 Task: Send the message to the host of Home in West palm Beach, Florida, United States- Hello! I'm interested in your listing for 01/Dec/2023. Is it still available during that time?.
Action: Mouse moved to (859, 155)
Screenshot: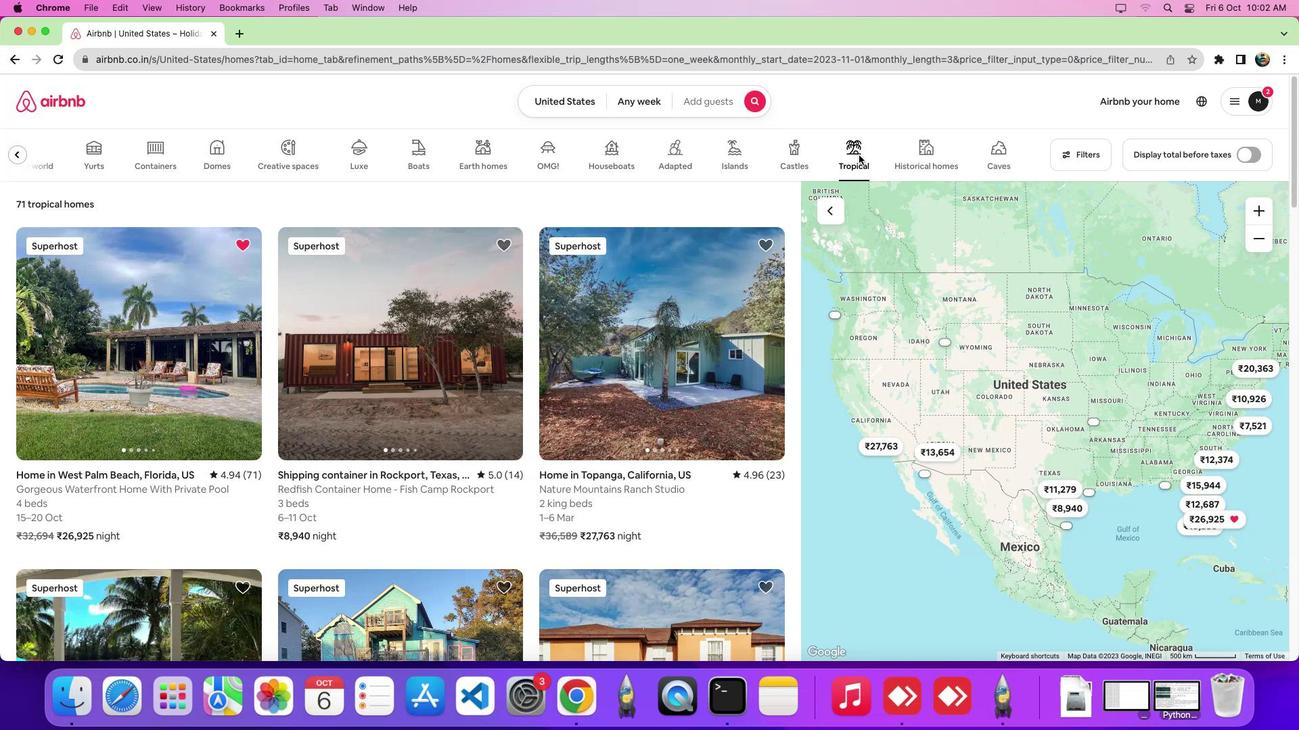 
Action: Mouse pressed left at (859, 155)
Screenshot: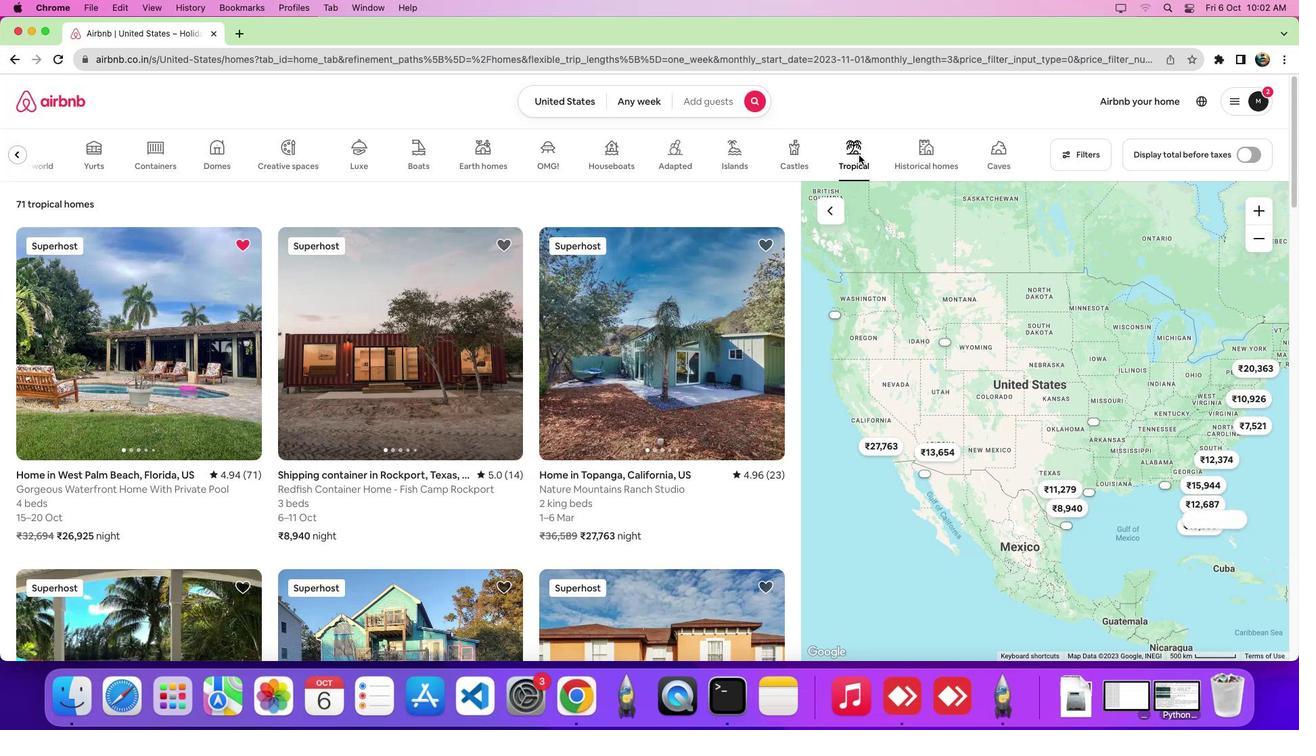
Action: Mouse moved to (190, 339)
Screenshot: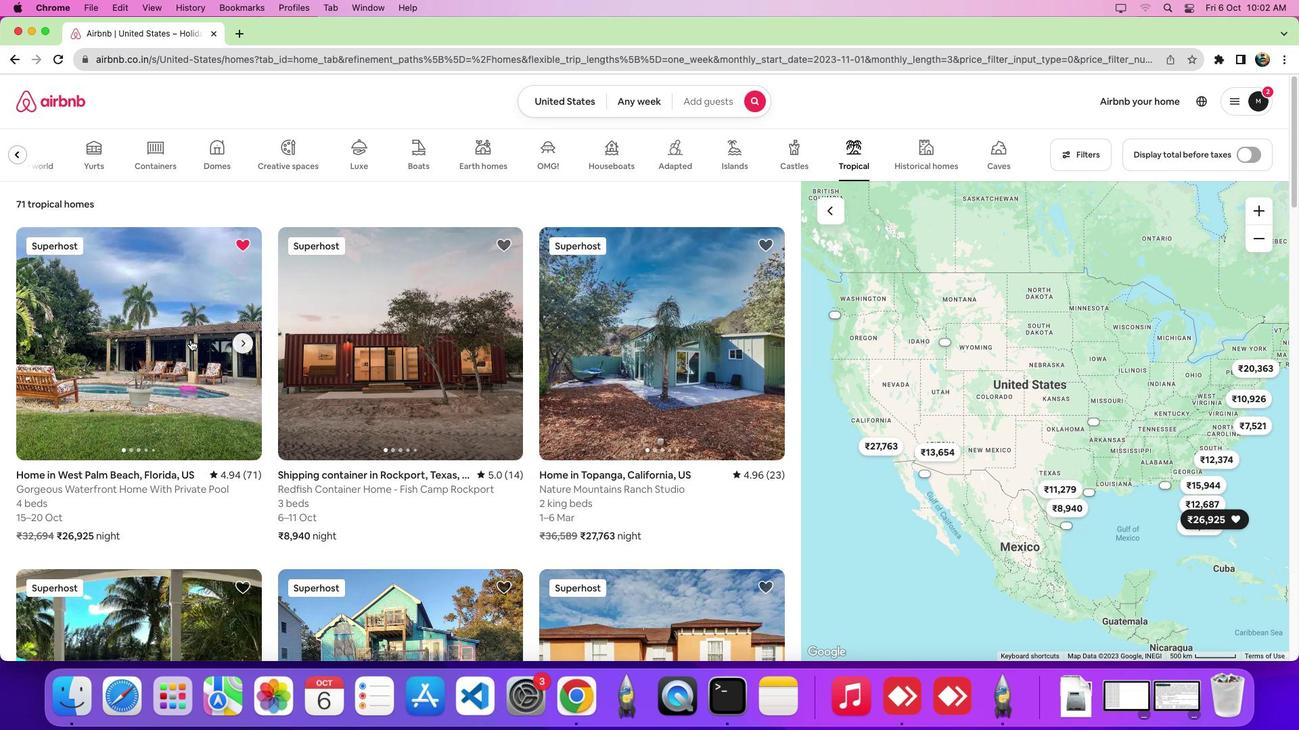 
Action: Mouse pressed left at (190, 339)
Screenshot: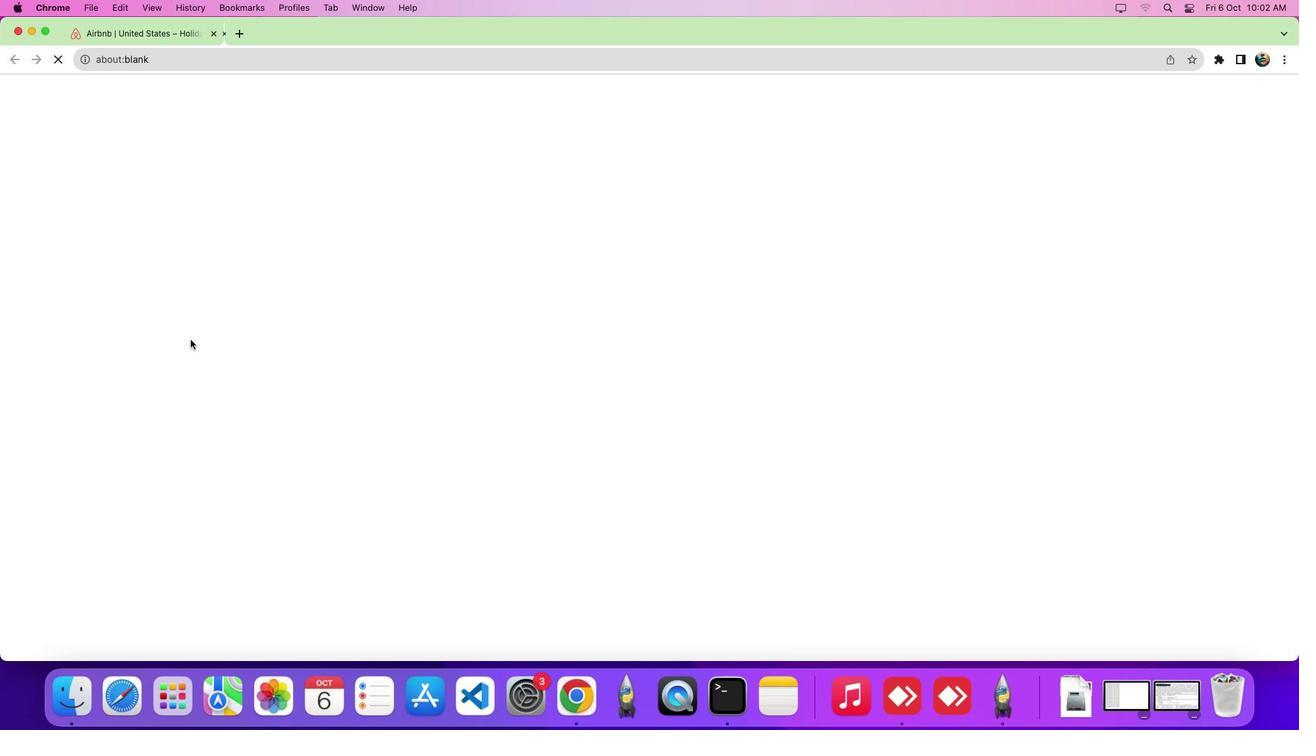 
Action: Mouse moved to (694, 334)
Screenshot: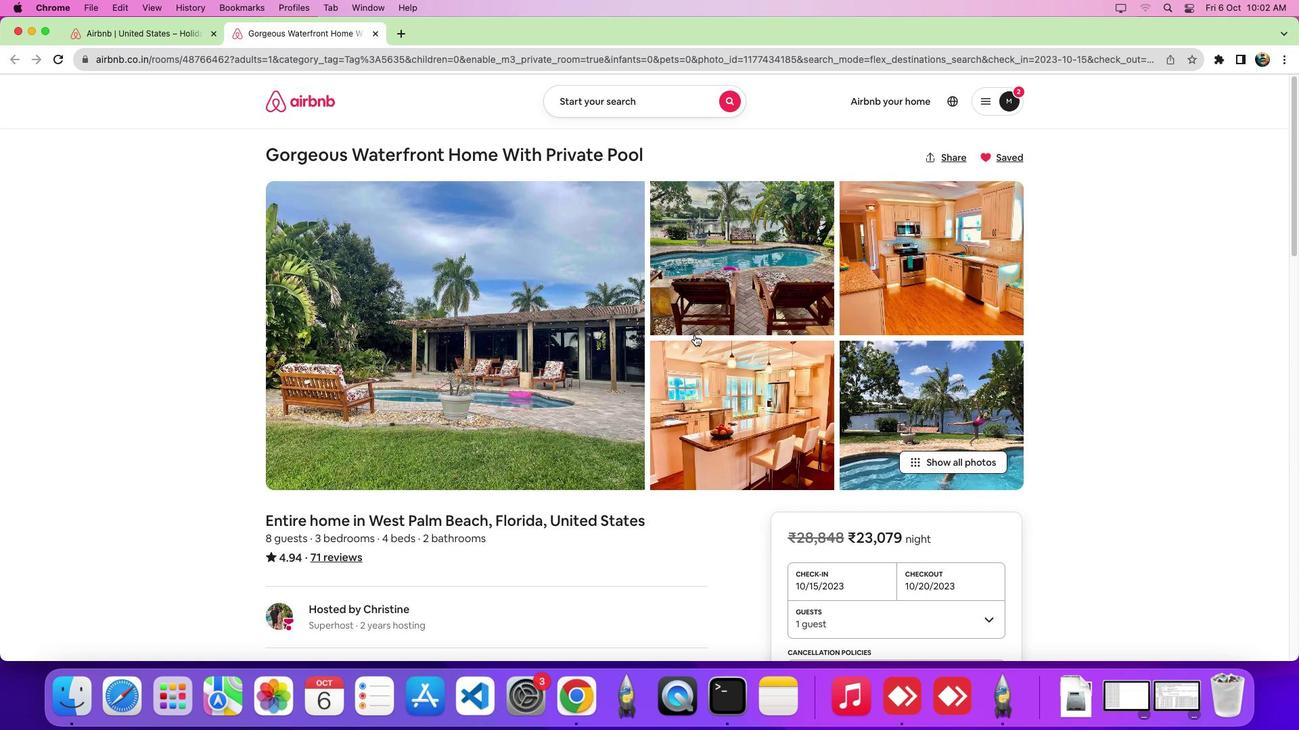 
Action: Mouse scrolled (694, 334) with delta (0, 0)
Screenshot: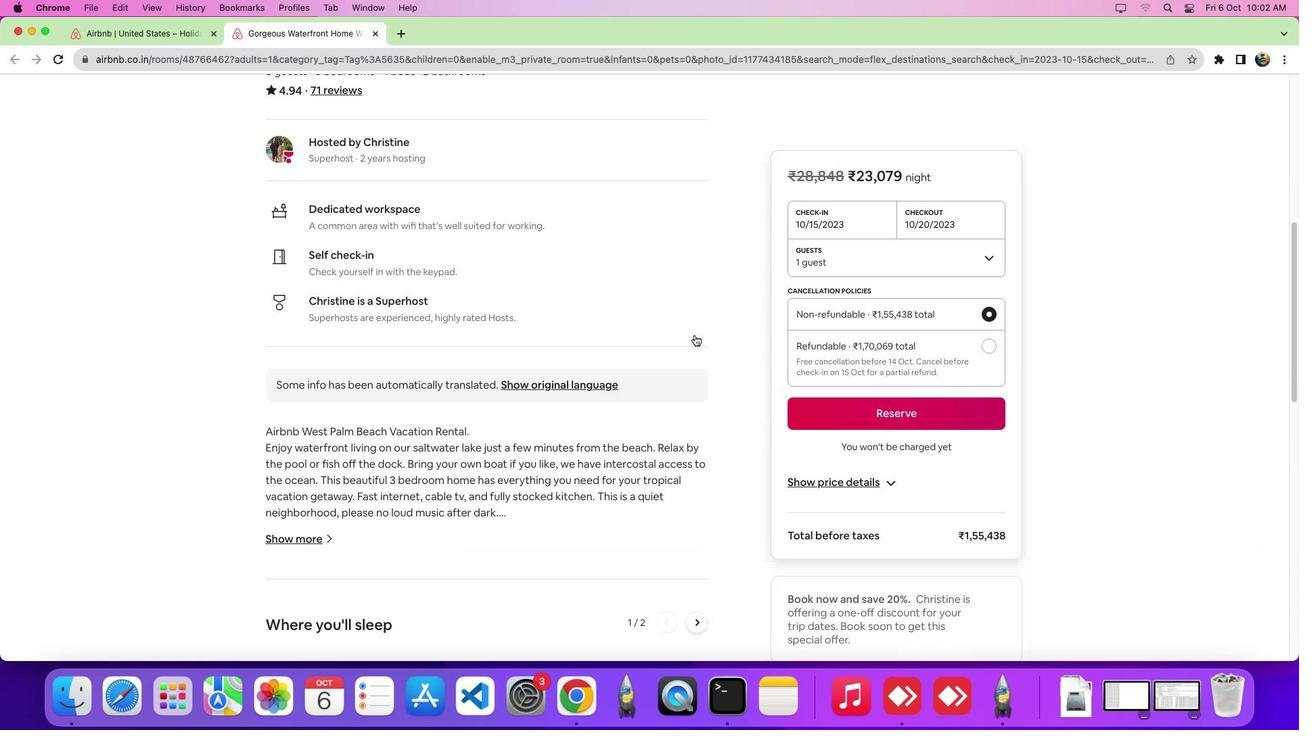 
Action: Mouse scrolled (694, 334) with delta (0, 0)
Screenshot: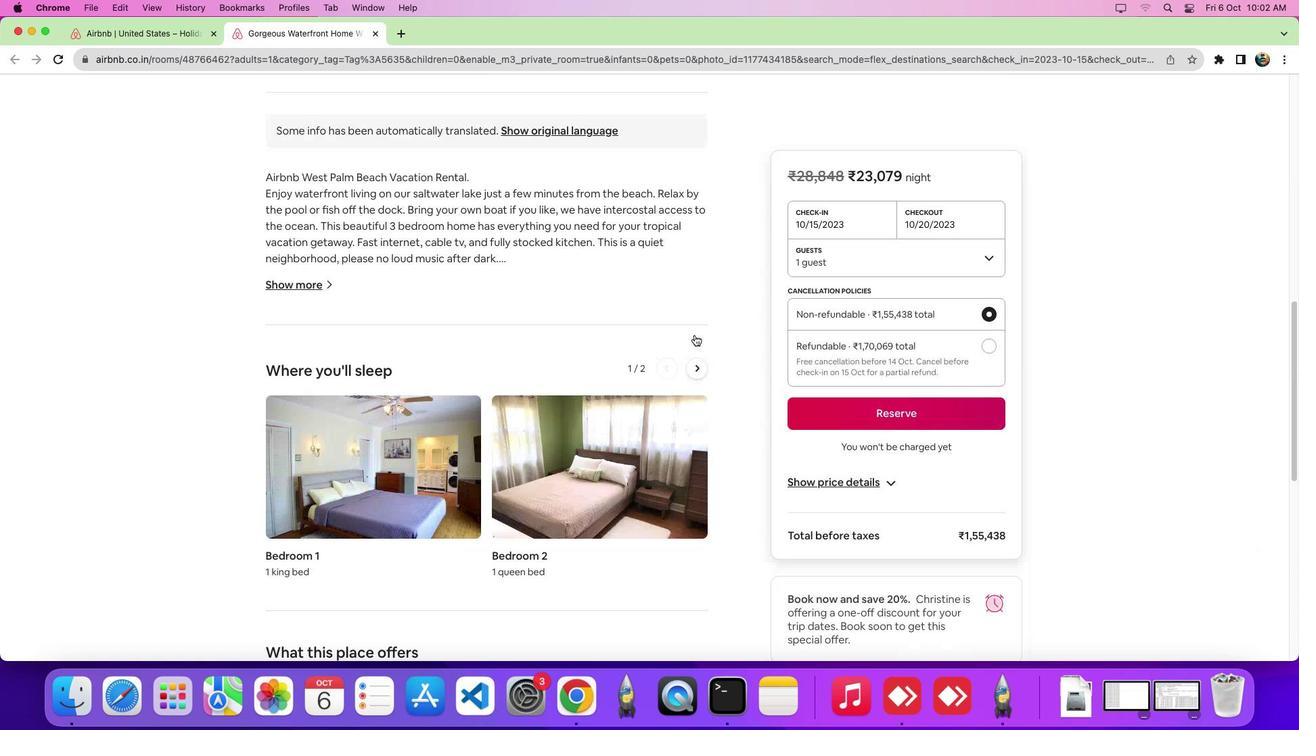 
Action: Mouse scrolled (694, 334) with delta (0, -5)
Screenshot: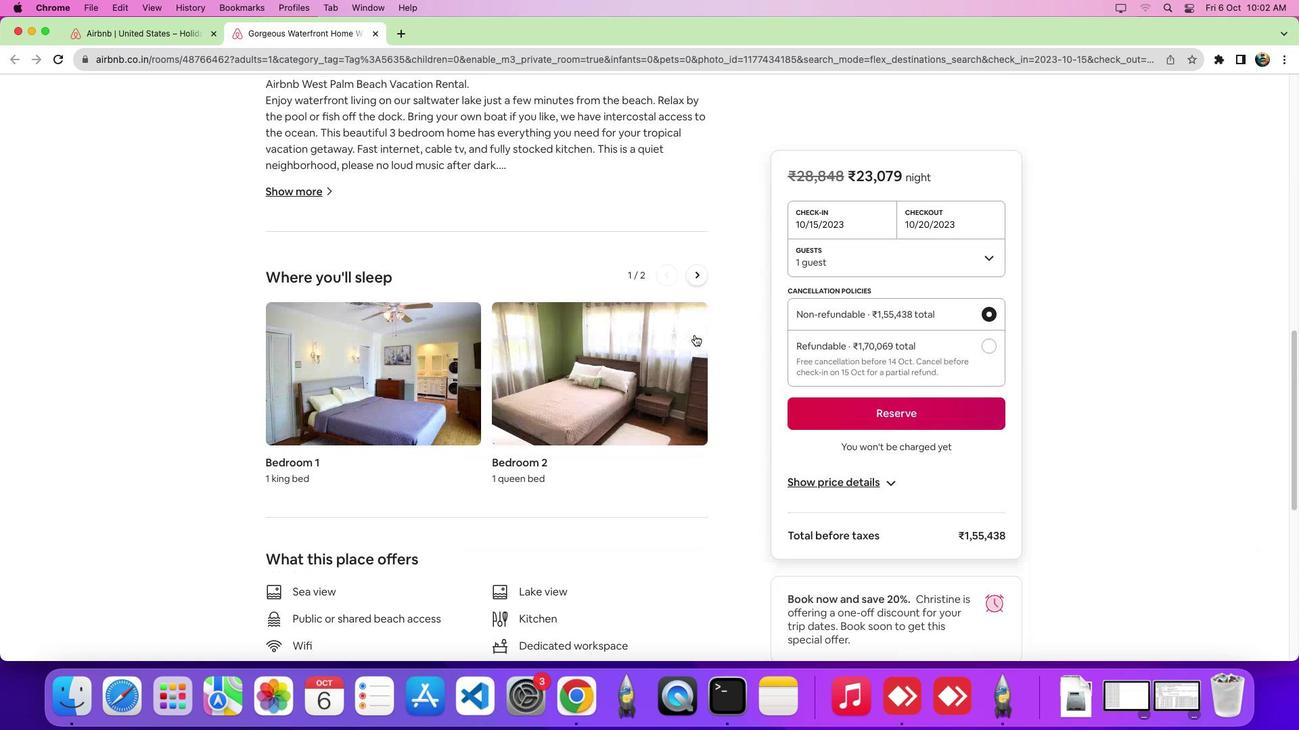 
Action: Mouse scrolled (694, 334) with delta (0, -8)
Screenshot: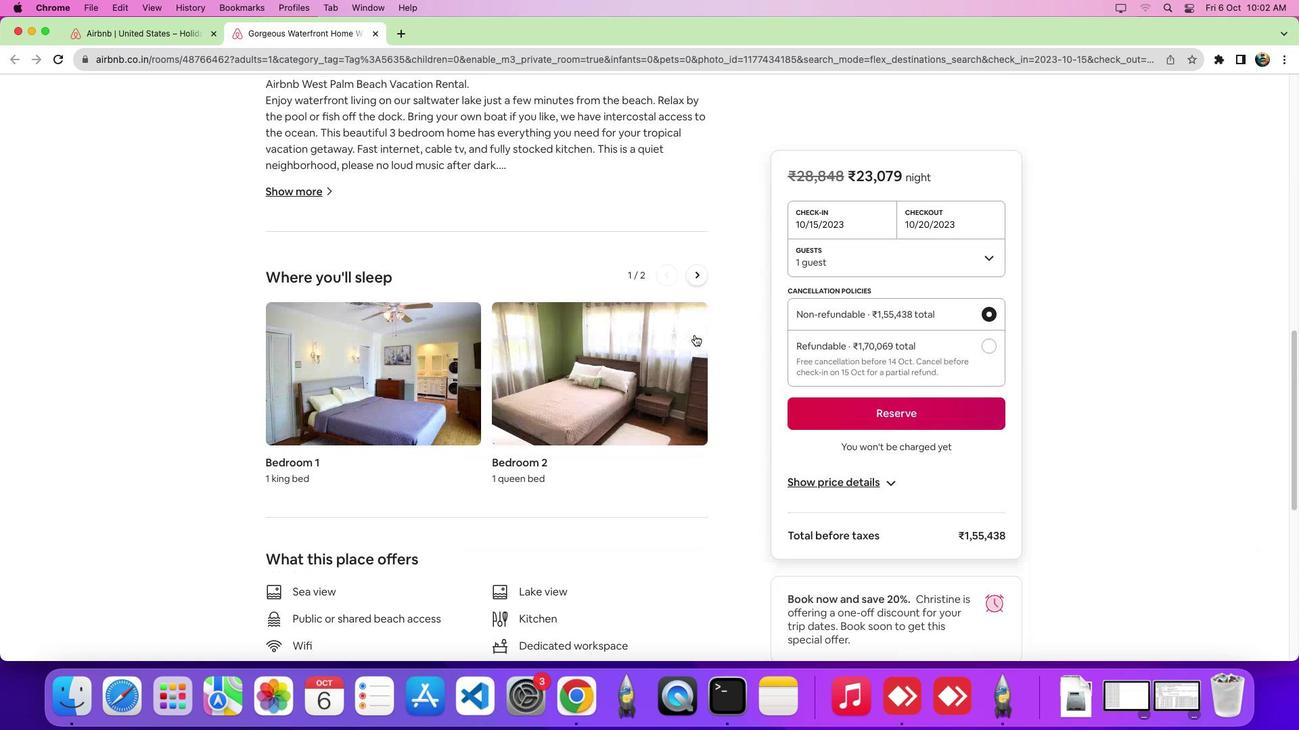
Action: Mouse scrolled (694, 334) with delta (0, -8)
Screenshot: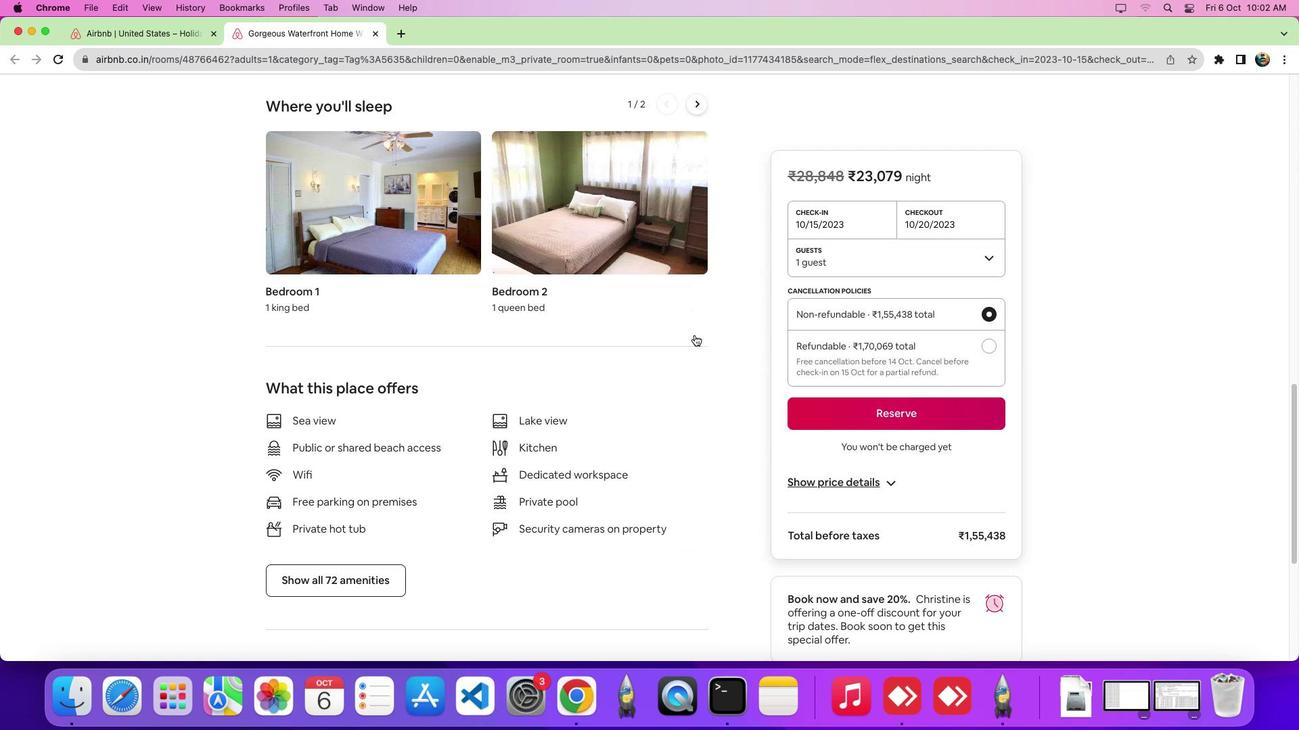 
Action: Mouse scrolled (694, 334) with delta (0, 0)
Screenshot: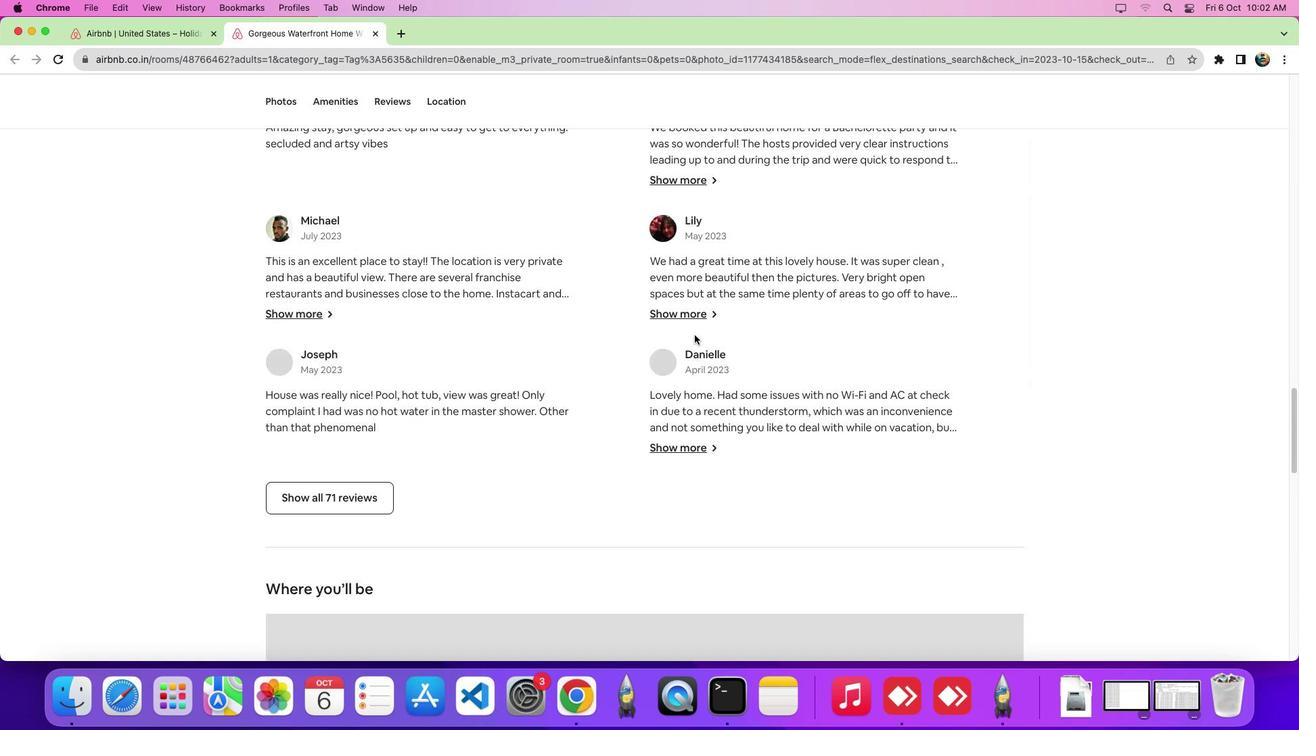 
Action: Mouse scrolled (694, 334) with delta (0, -1)
Screenshot: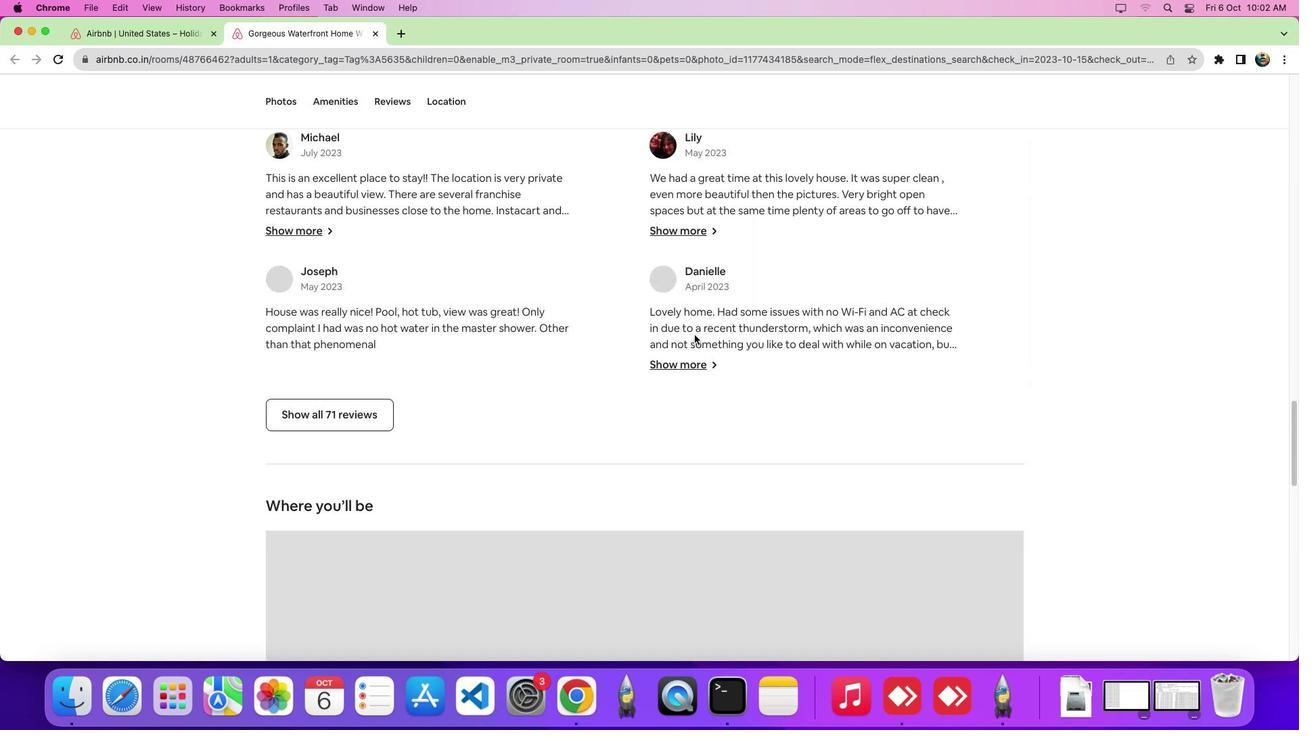 
Action: Mouse scrolled (694, 334) with delta (0, -6)
Screenshot: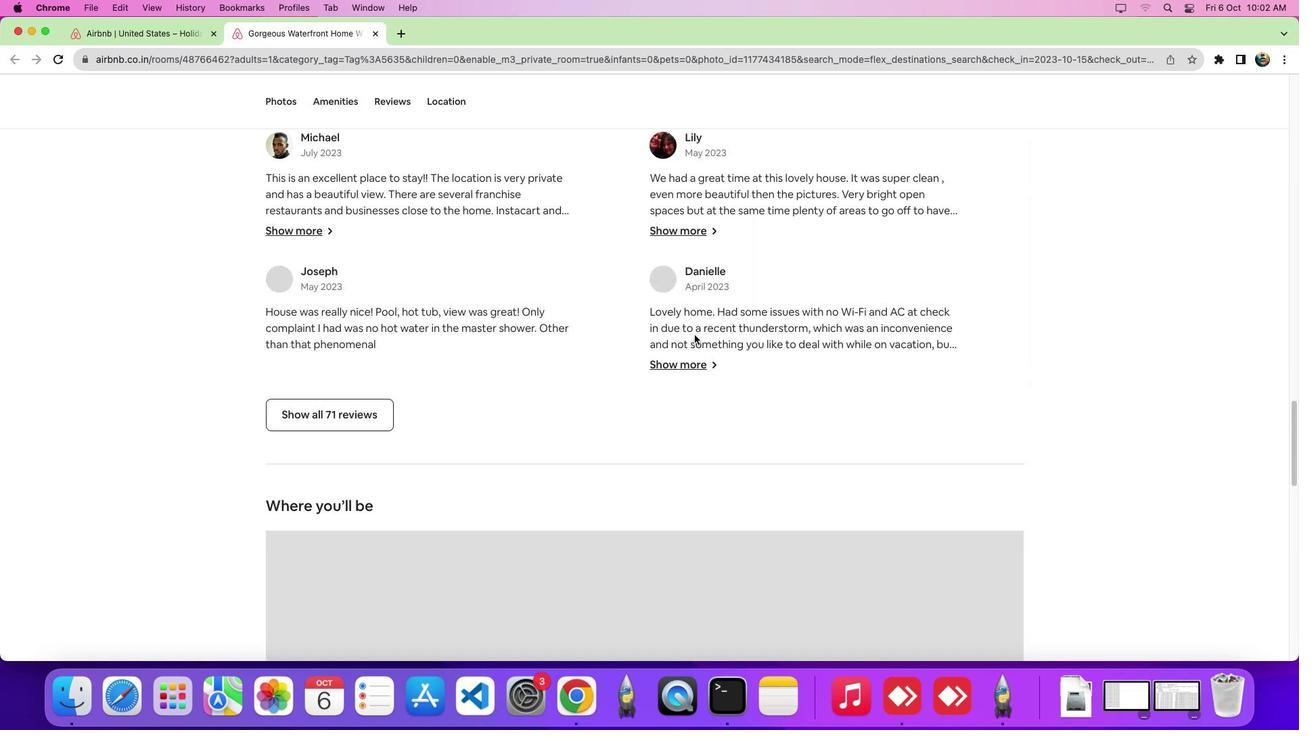 
Action: Mouse scrolled (694, 334) with delta (0, -9)
Screenshot: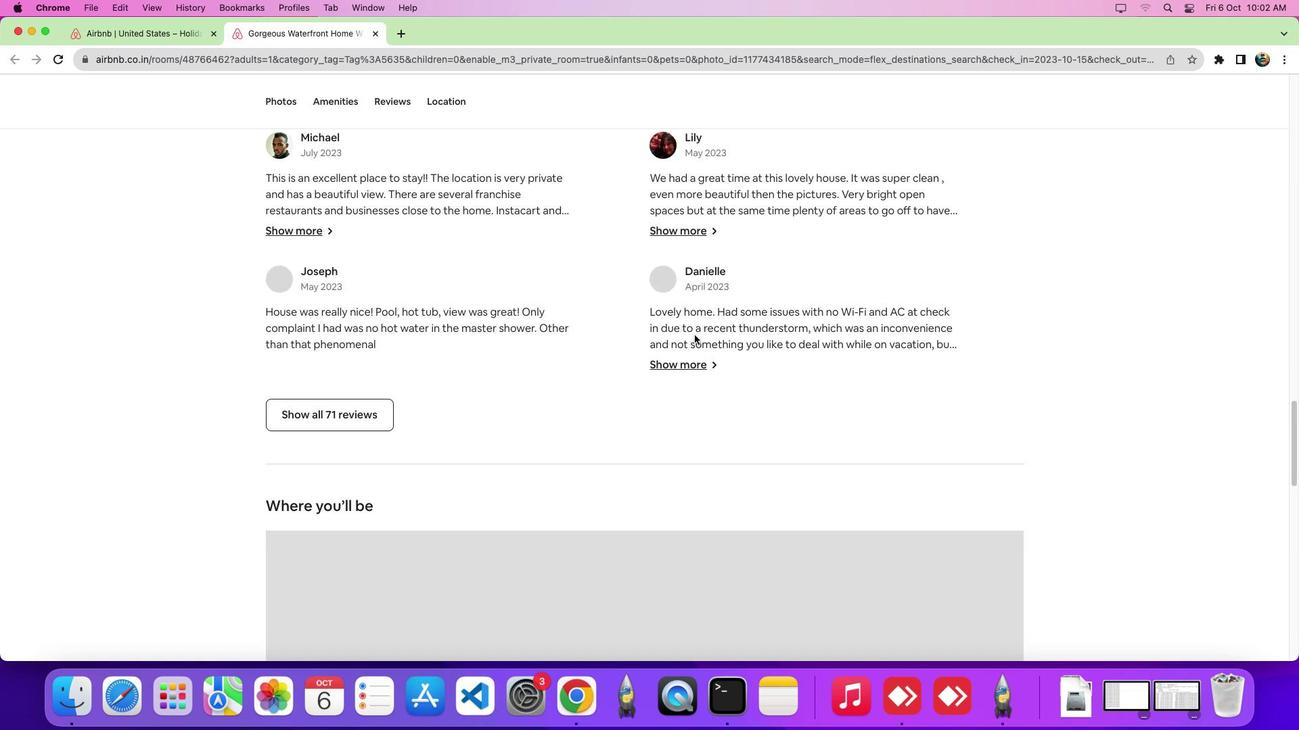 
Action: Mouse scrolled (694, 334) with delta (0, -10)
Screenshot: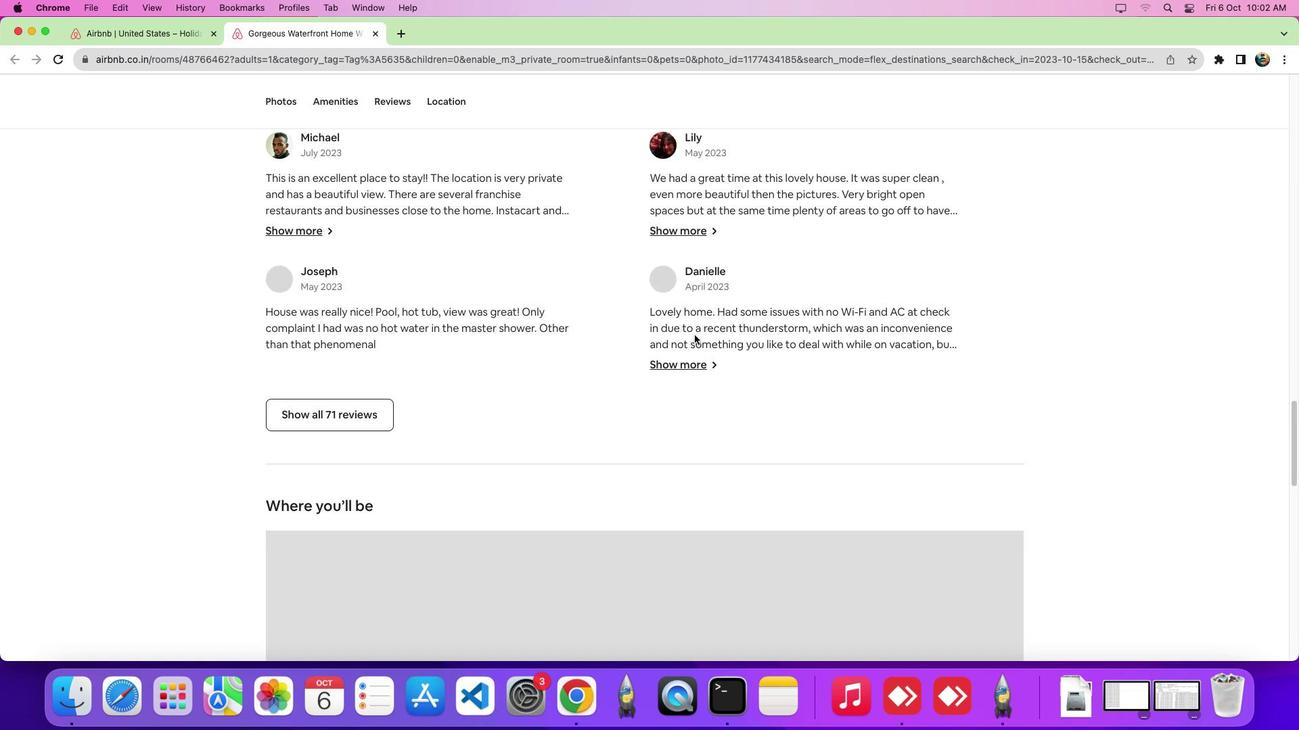 
Action: Mouse scrolled (694, 334) with delta (0, 0)
Screenshot: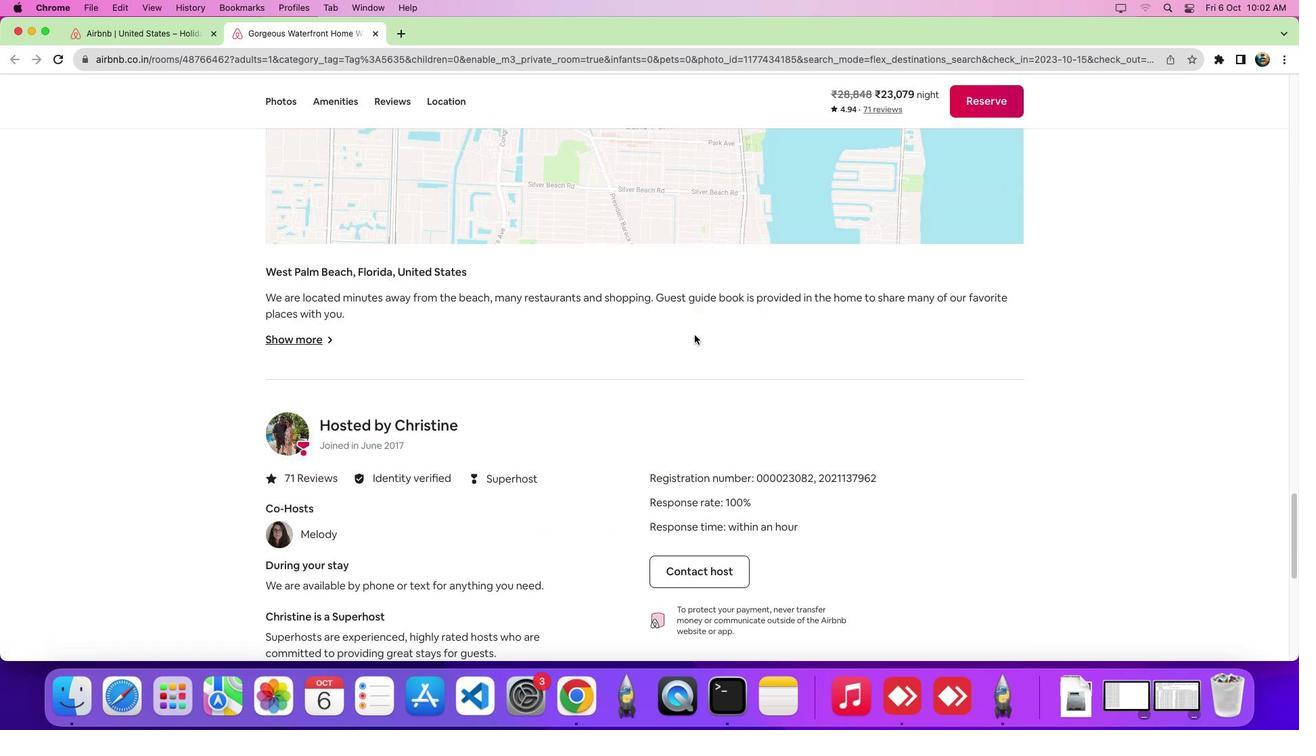 
Action: Mouse scrolled (694, 334) with delta (0, 0)
Screenshot: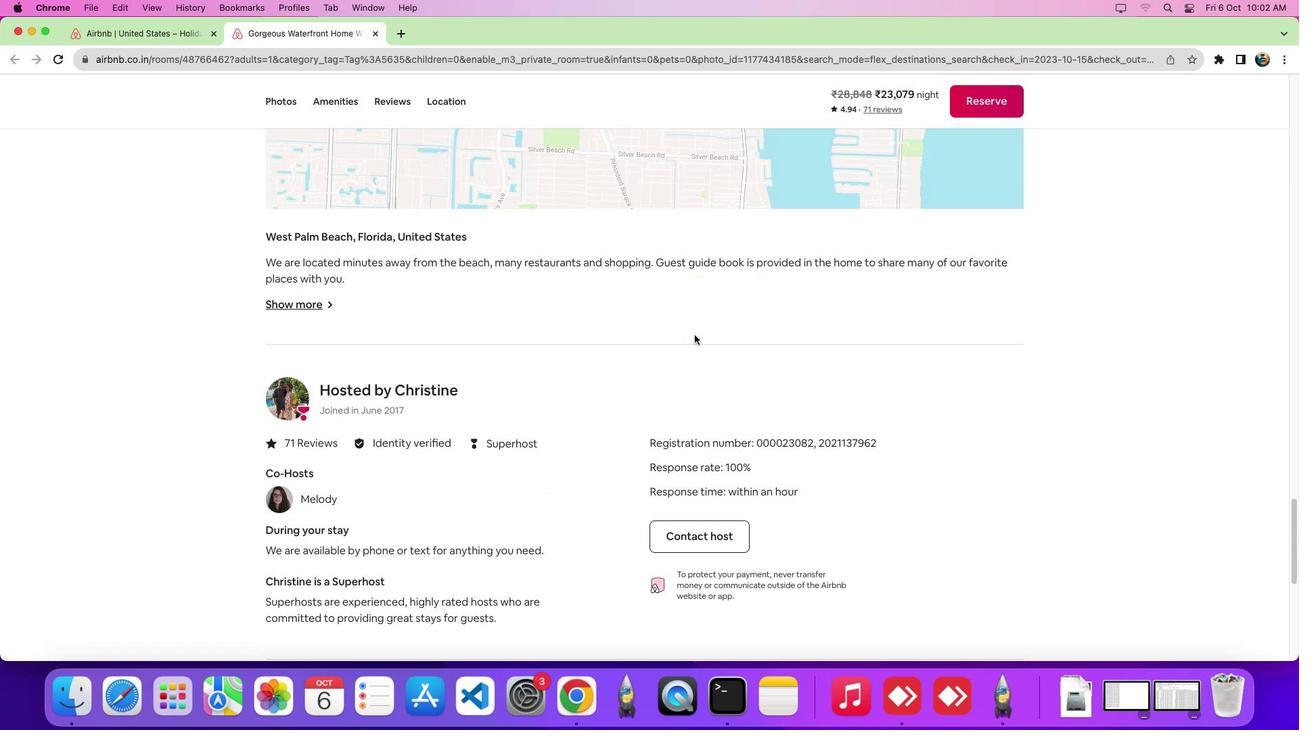 
Action: Mouse scrolled (694, 334) with delta (0, -5)
Screenshot: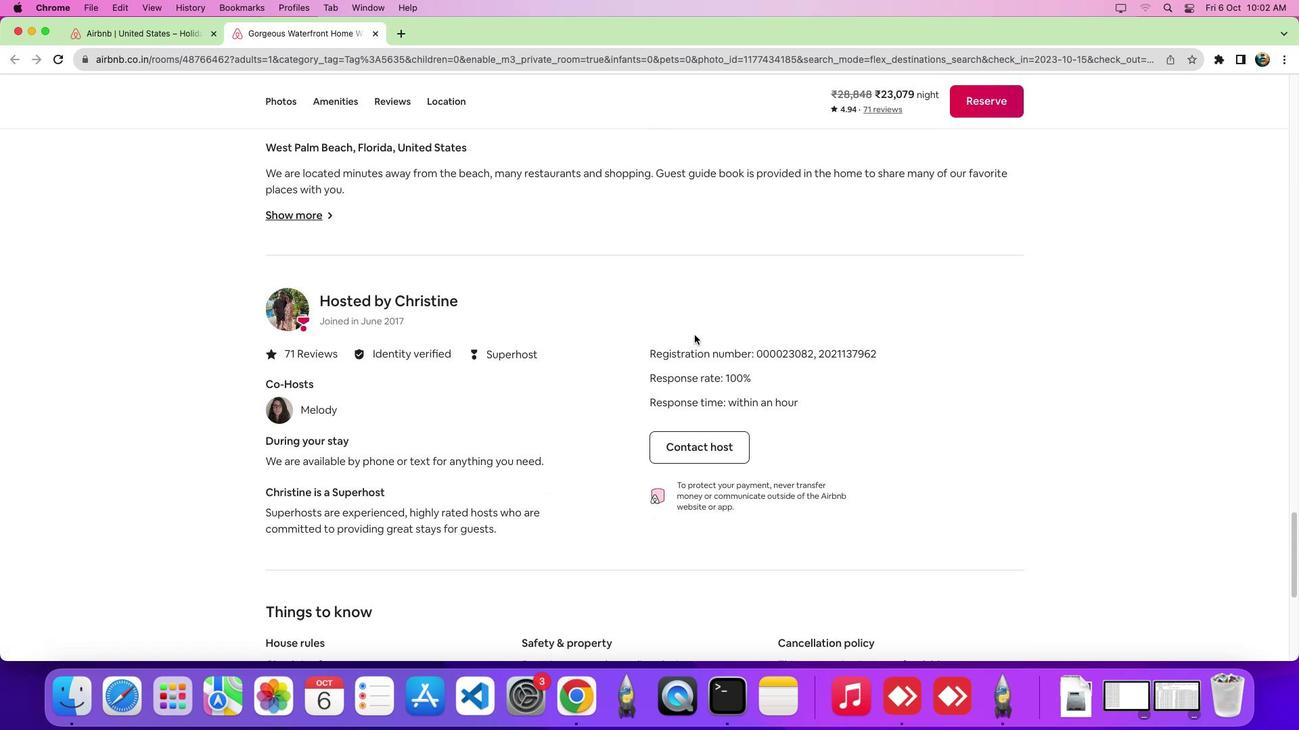 
Action: Mouse scrolled (694, 334) with delta (0, -8)
Screenshot: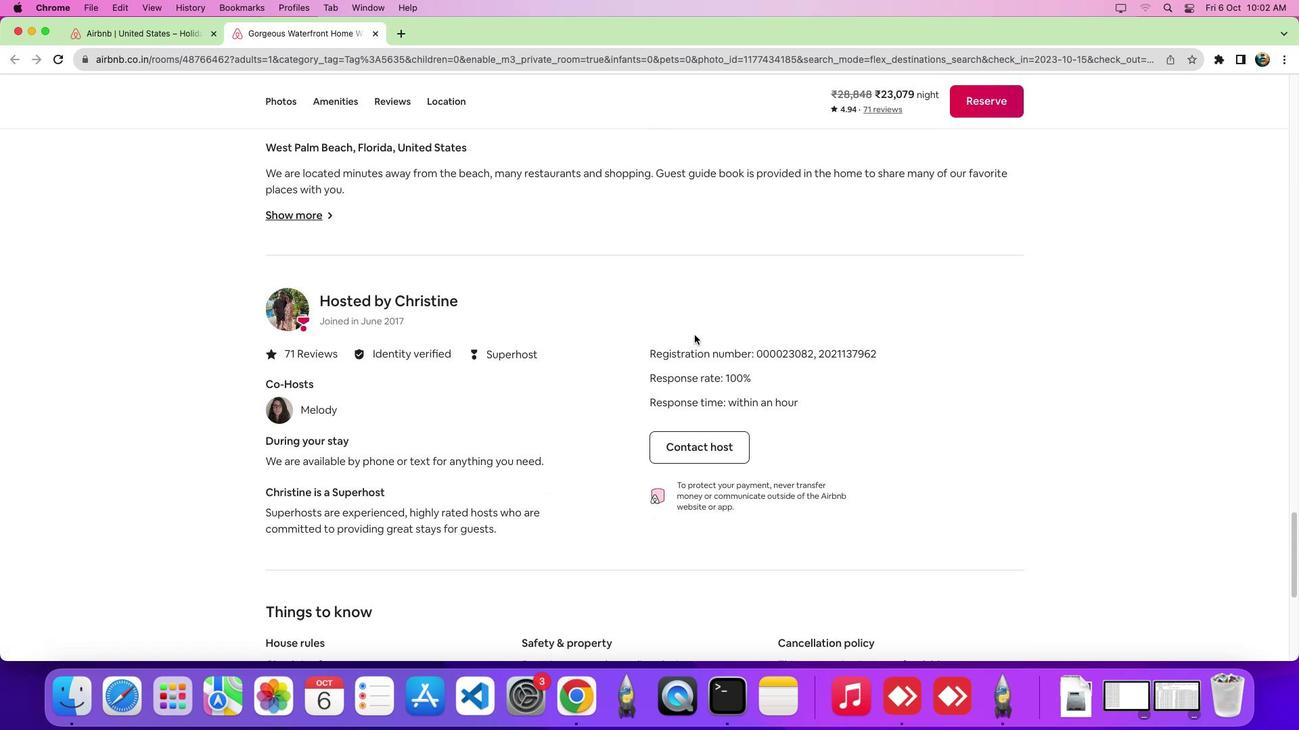 
Action: Mouse scrolled (694, 334) with delta (0, -7)
Screenshot: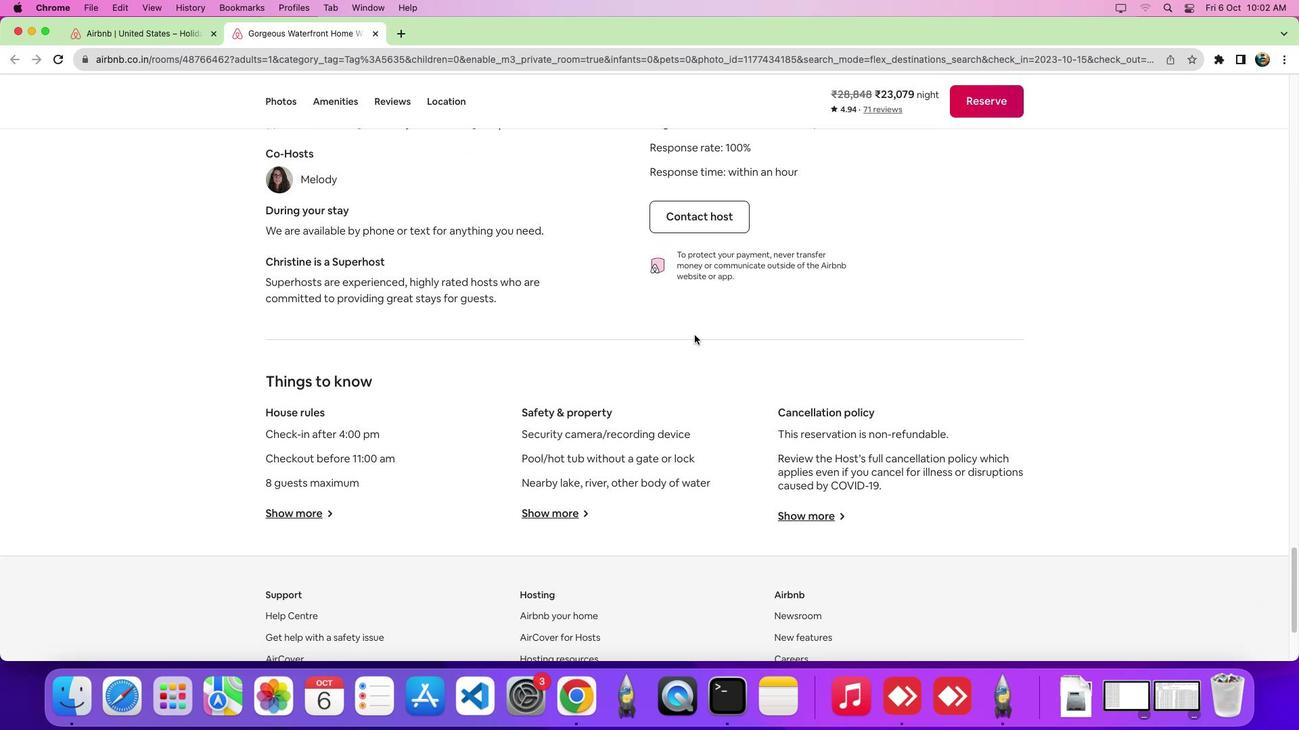 
Action: Mouse moved to (714, 213)
Screenshot: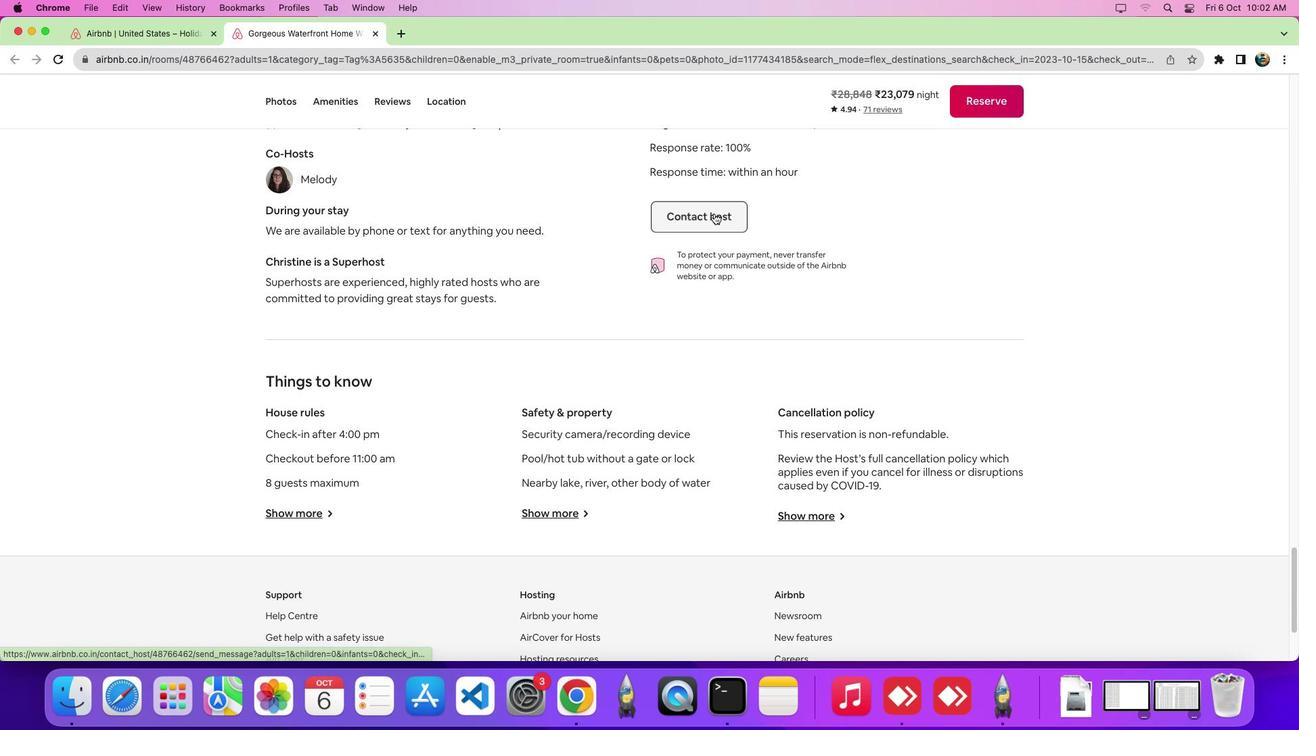 
Action: Mouse pressed left at (714, 213)
Screenshot: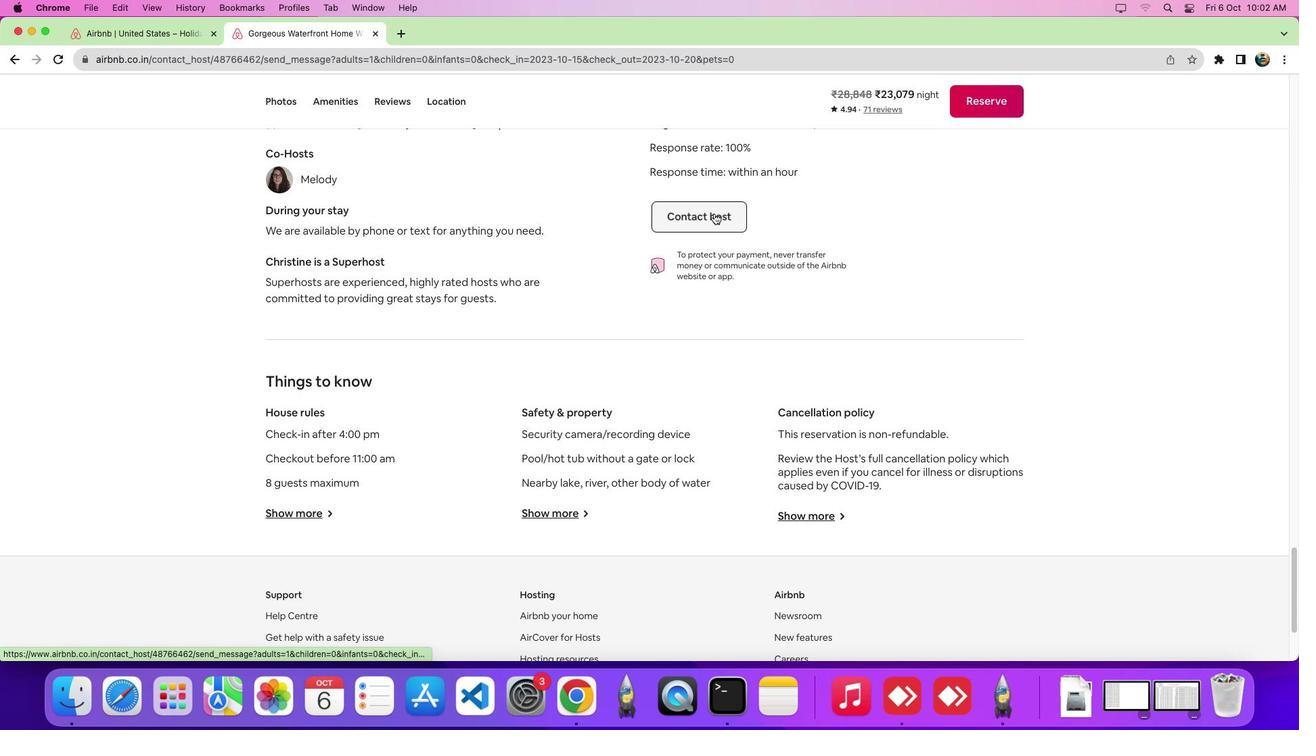 
Action: Mouse moved to (506, 343)
Screenshot: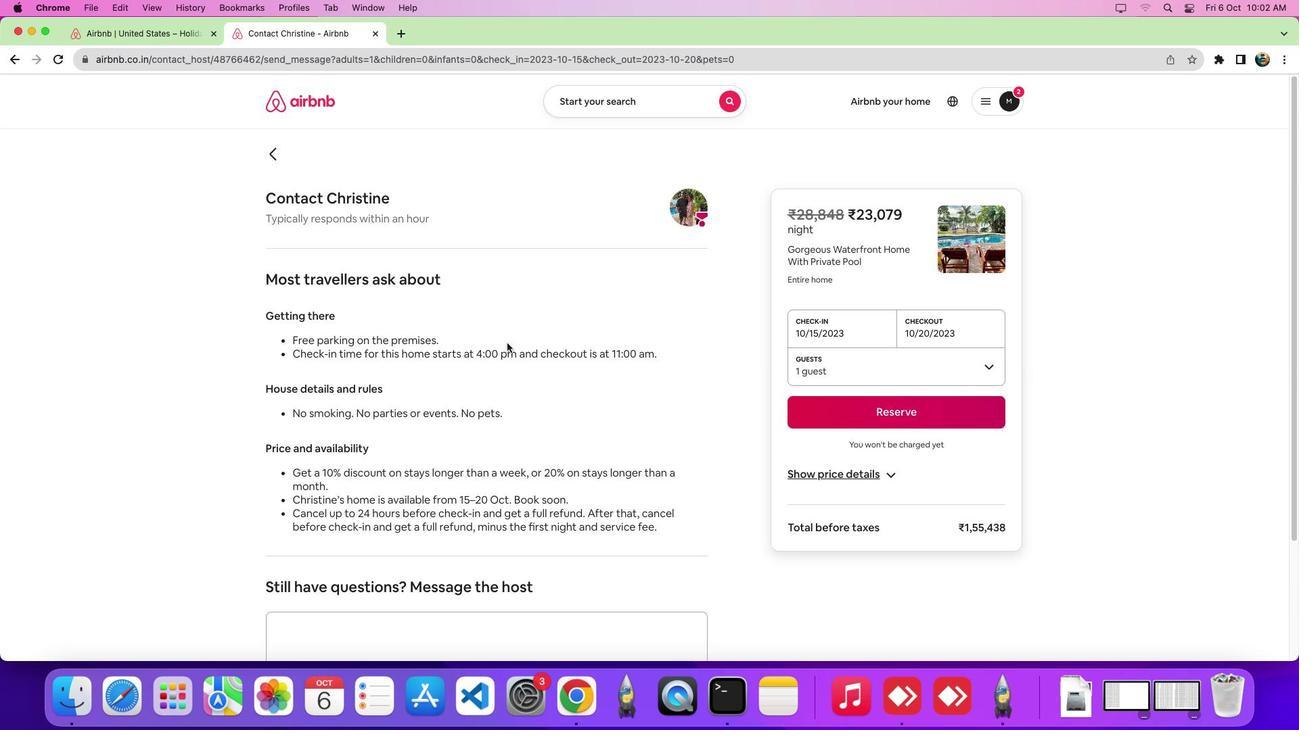 
Action: Mouse scrolled (506, 343) with delta (0, 0)
Screenshot: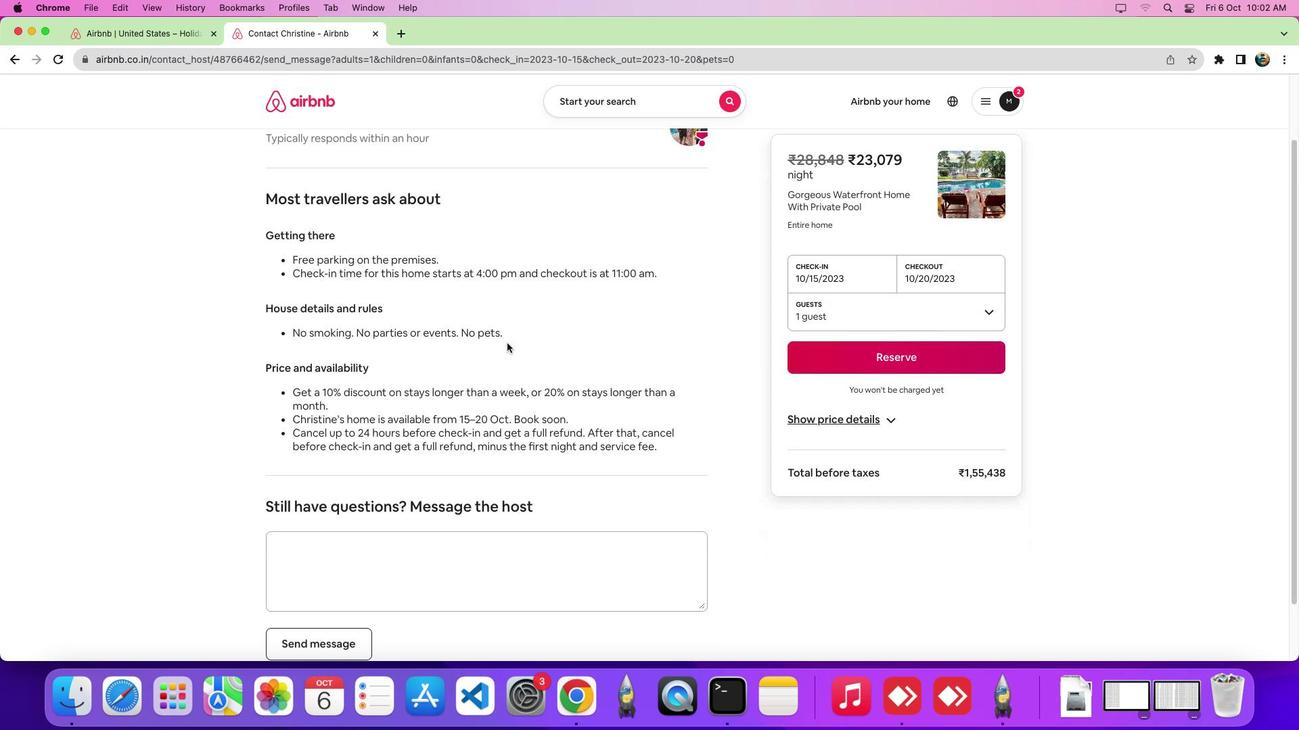 
Action: Mouse scrolled (506, 343) with delta (0, 0)
Screenshot: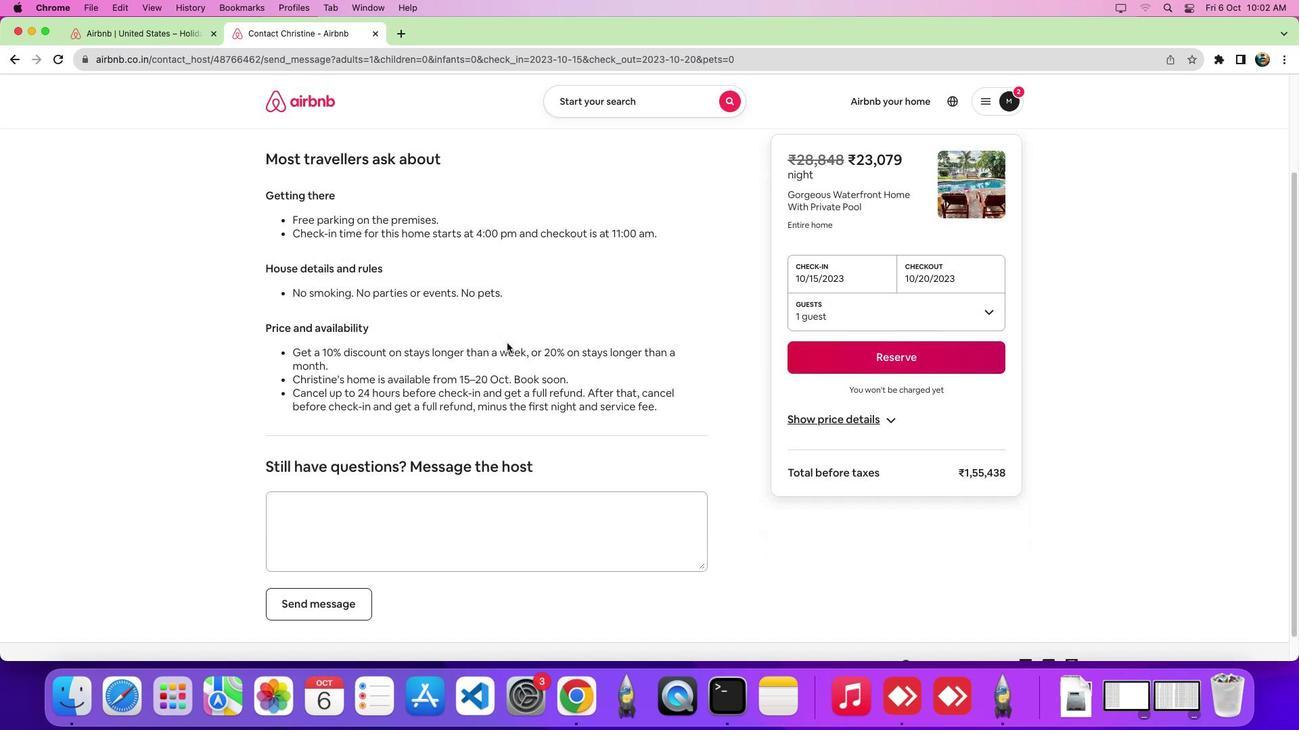 
Action: Mouse scrolled (506, 343) with delta (0, -4)
Screenshot: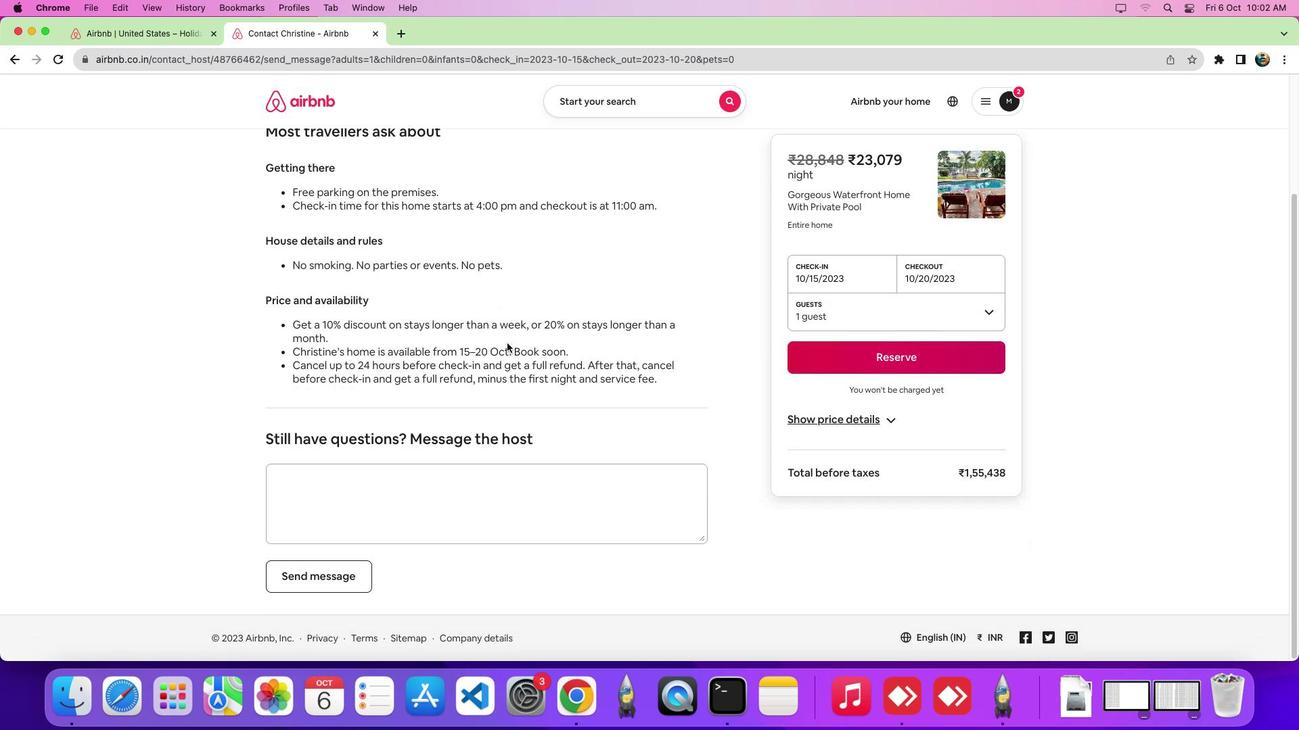 
Action: Mouse moved to (456, 505)
Screenshot: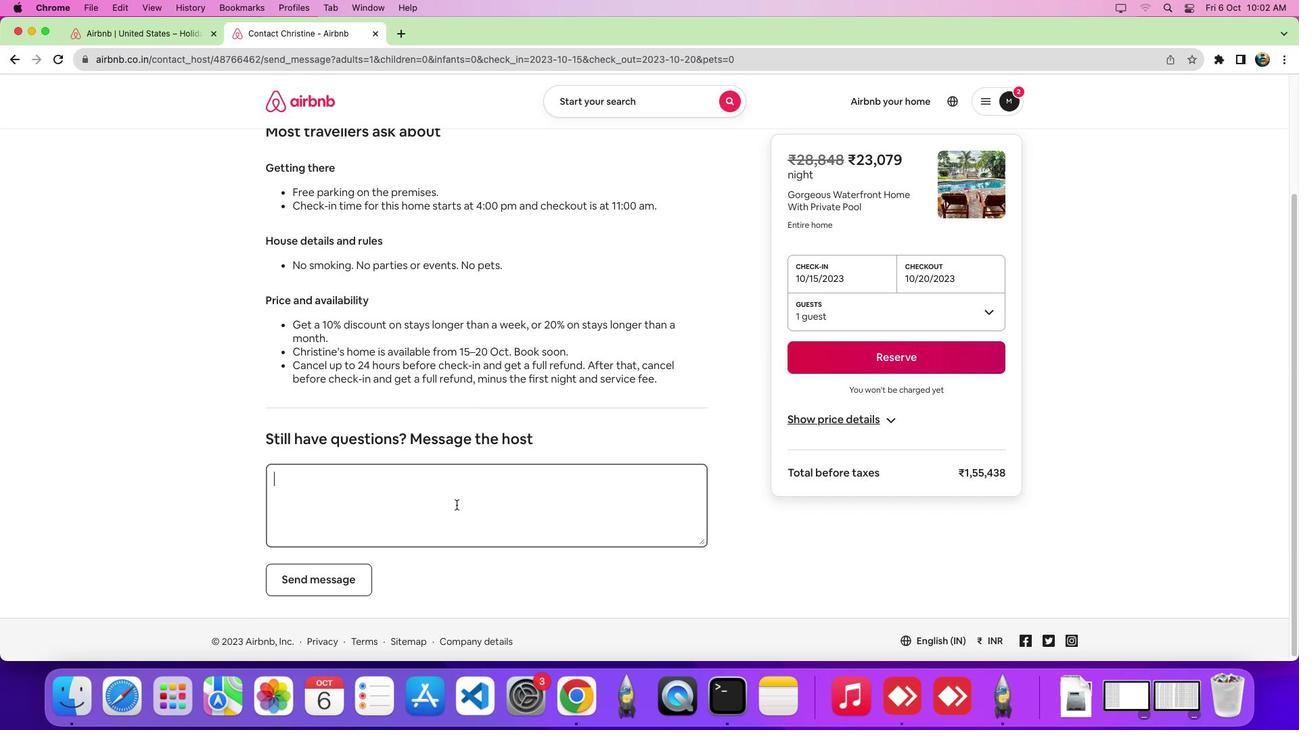
Action: Mouse pressed left at (456, 505)
Screenshot: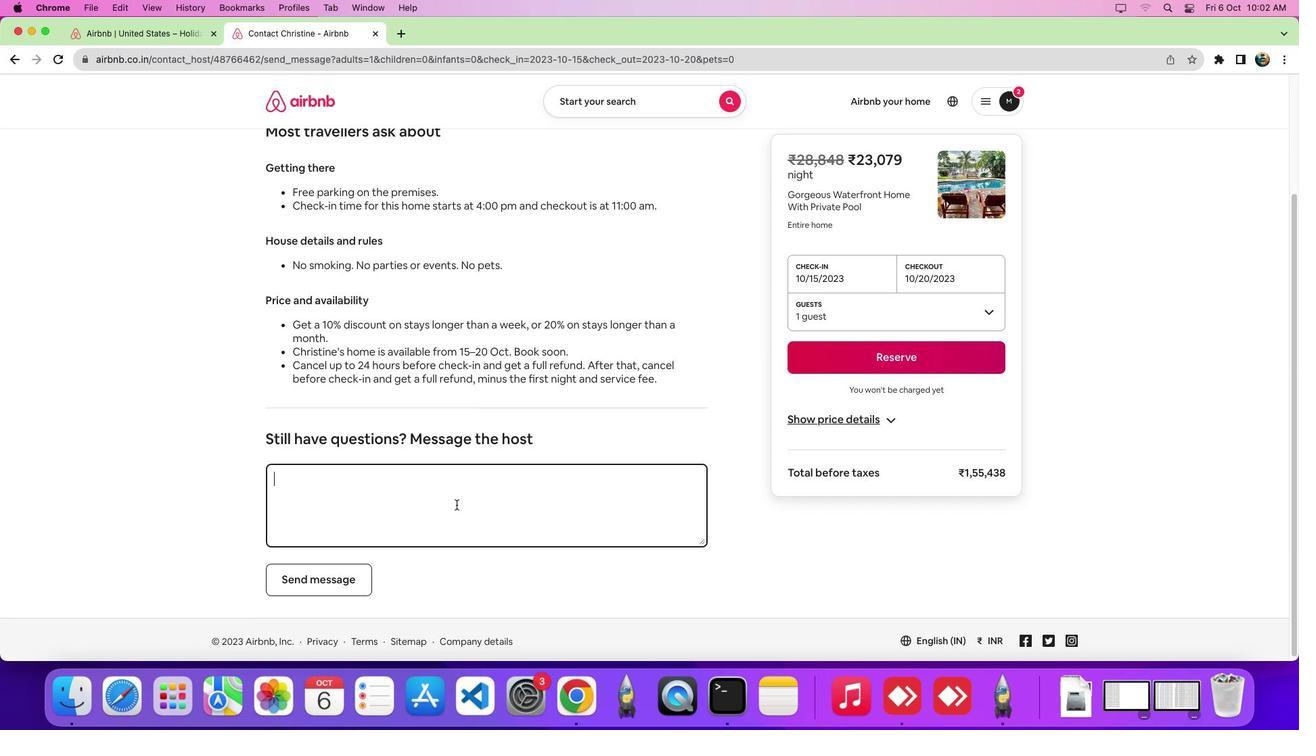 
Action: Key pressed Key.shift'H''e''l''l''o'Key.spaceKey.backspaceKey.shift'!'Key.spaceKey.shift'I'"'"'m'Key.space'i''n''t''e''r''e''s''t''e''d'Key.space'i''n'Key.space'y''o''o''o''u''r'Key.space'l''i''s''t''i''n''g'Key.space'f''r'Key.spaceKey.backspaceKey.backspace'o''r'Key.space'0''1''/'Key.shift_r'D''e''c''/''2''0''2''3''.'Key.spaceKey.shift'I''s'Key.space'i''t'Key.space's''t''i''l''l'Key.space'a''v''a''u'Key.backspace'i''l''a''b''l''e'Key.space'd''u''r''i''n''g'Key.space't''h''a''t'Key.space't''i''m''e'Key.shift'?''.'
Screenshot: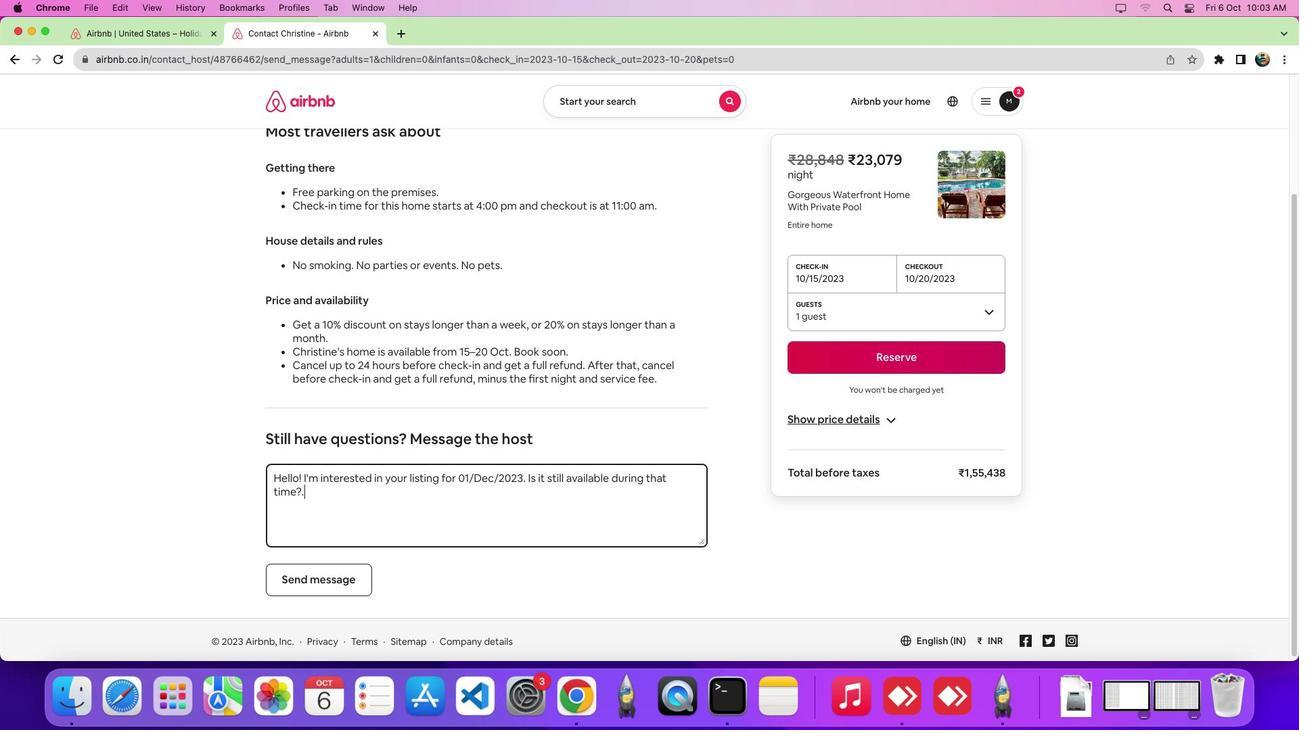 
Action: Mouse moved to (339, 574)
Screenshot: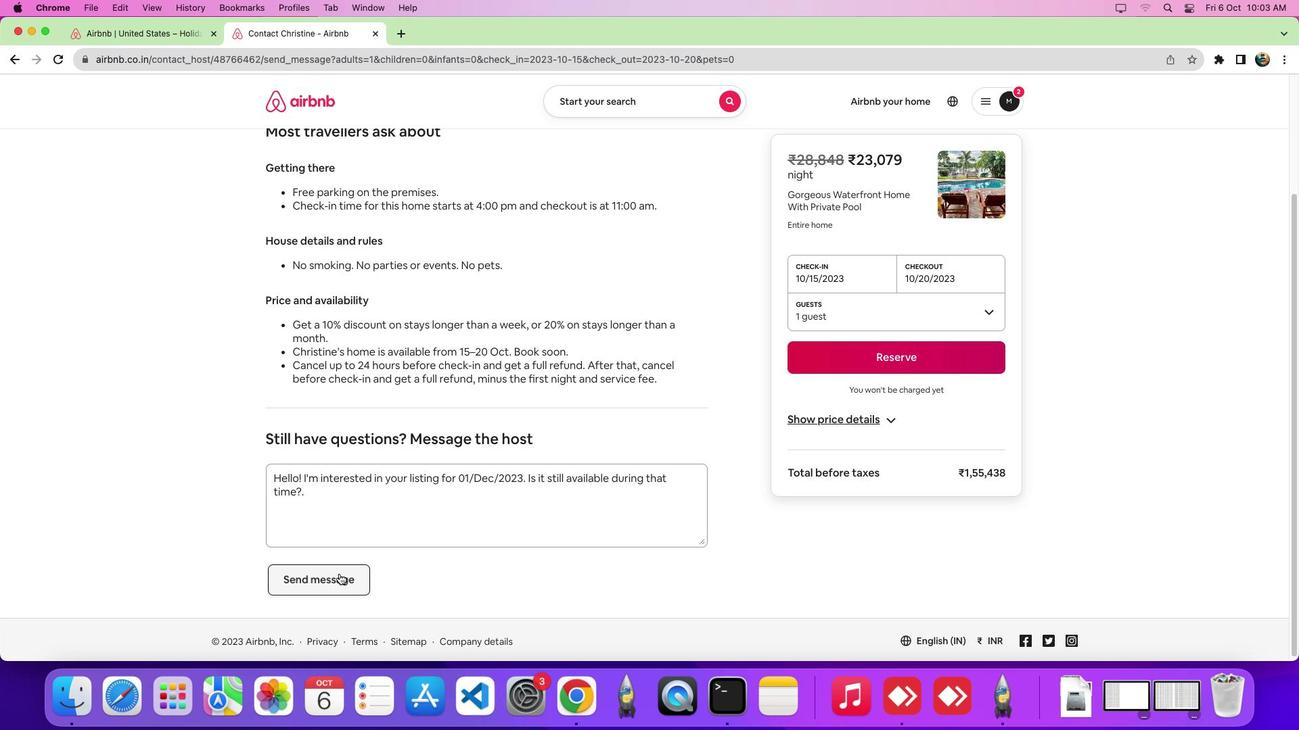 
Action: Mouse pressed left at (339, 574)
Screenshot: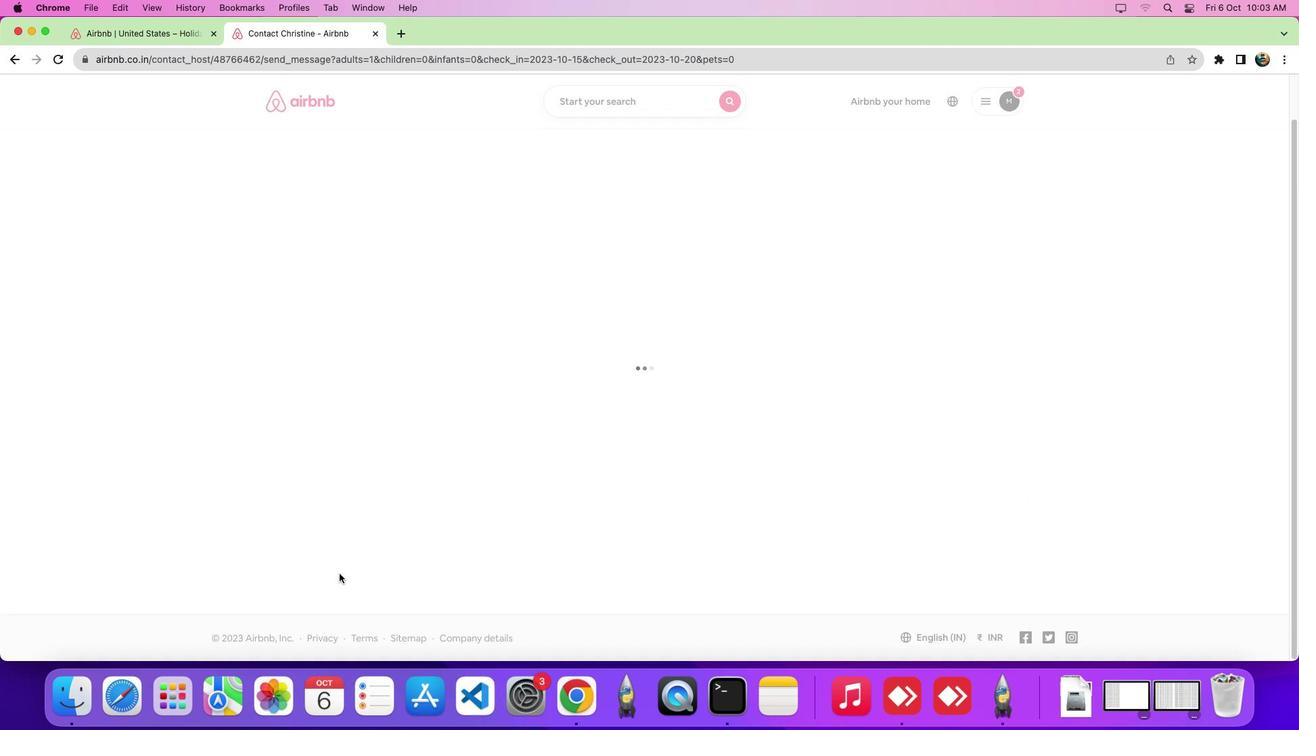 
Action: Mouse moved to (301, 267)
Screenshot: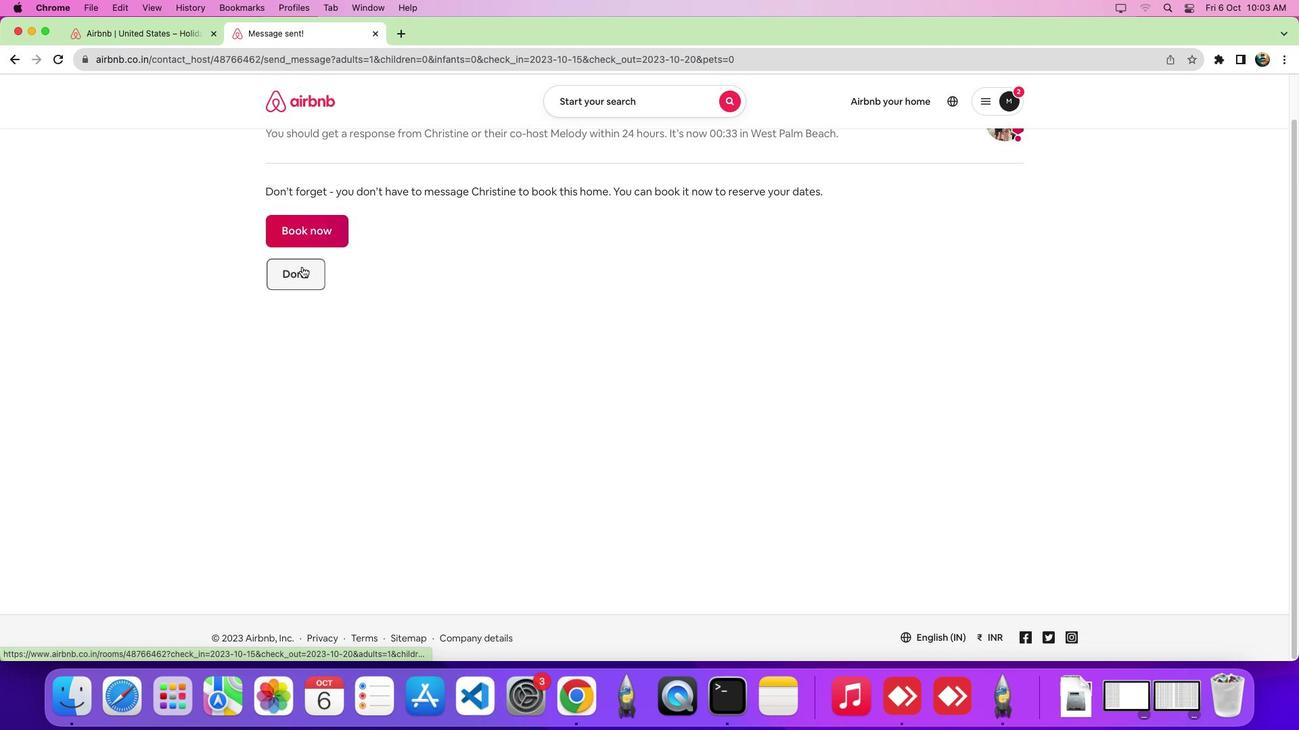 
Action: Mouse pressed left at (301, 267)
Screenshot: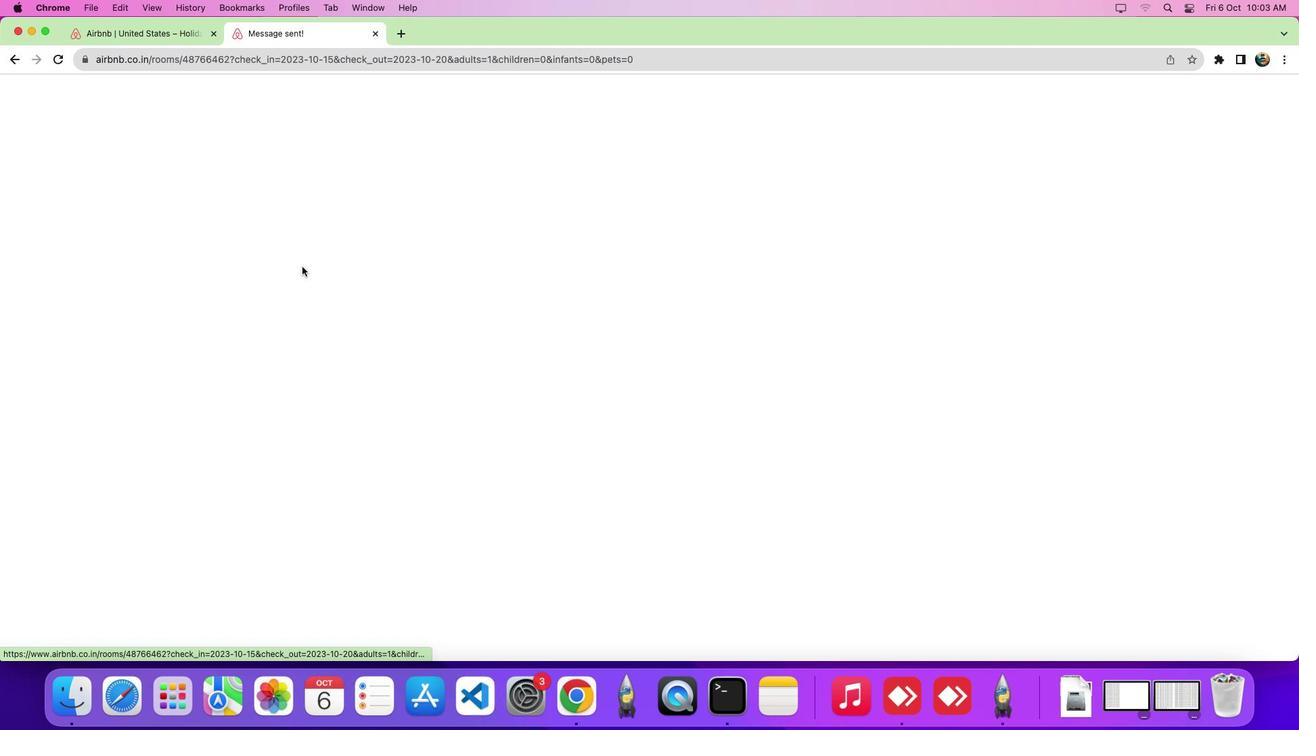 
